 Task: Create in the project TranceTech a sprint 'Debug Dive'.
Action: Mouse moved to (1313, 471)
Screenshot: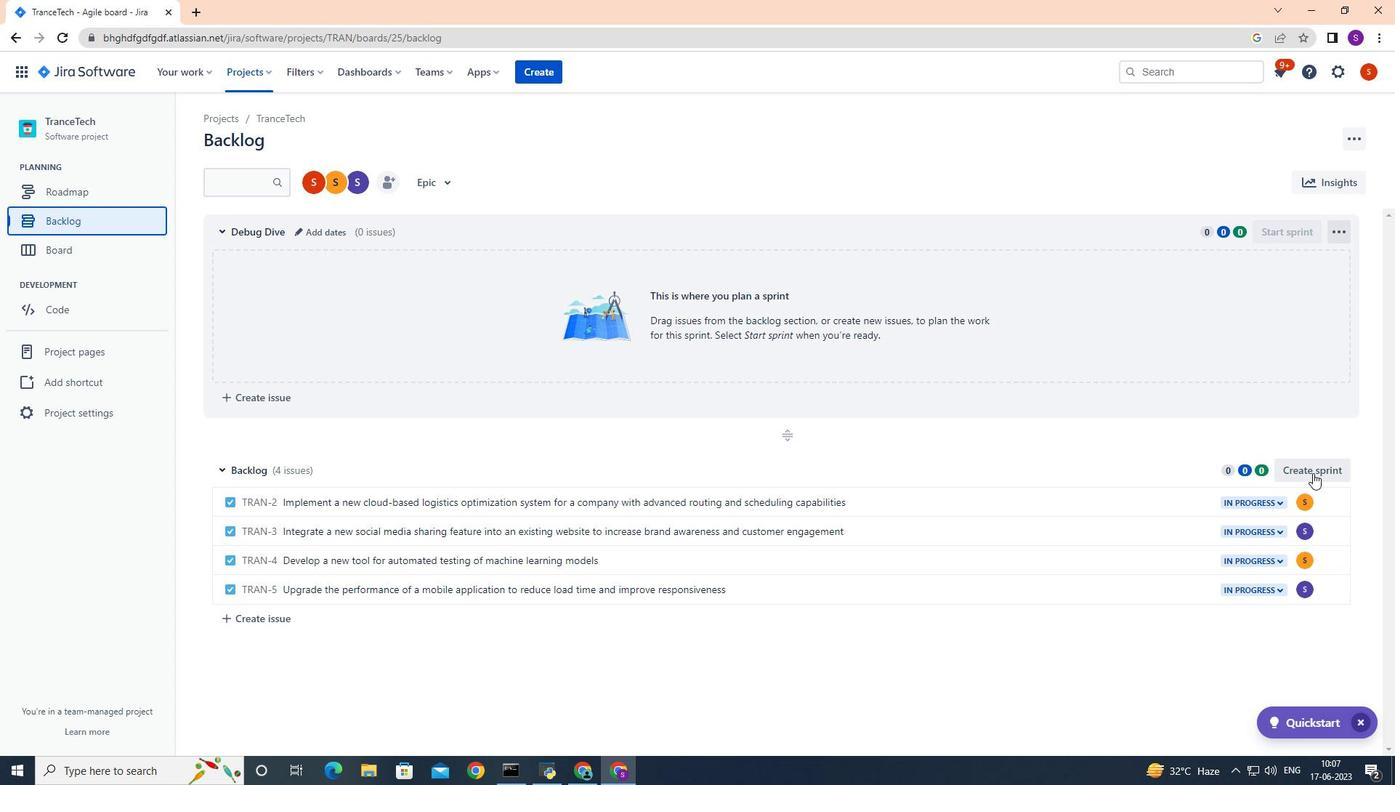 
Action: Mouse pressed left at (1313, 471)
Screenshot: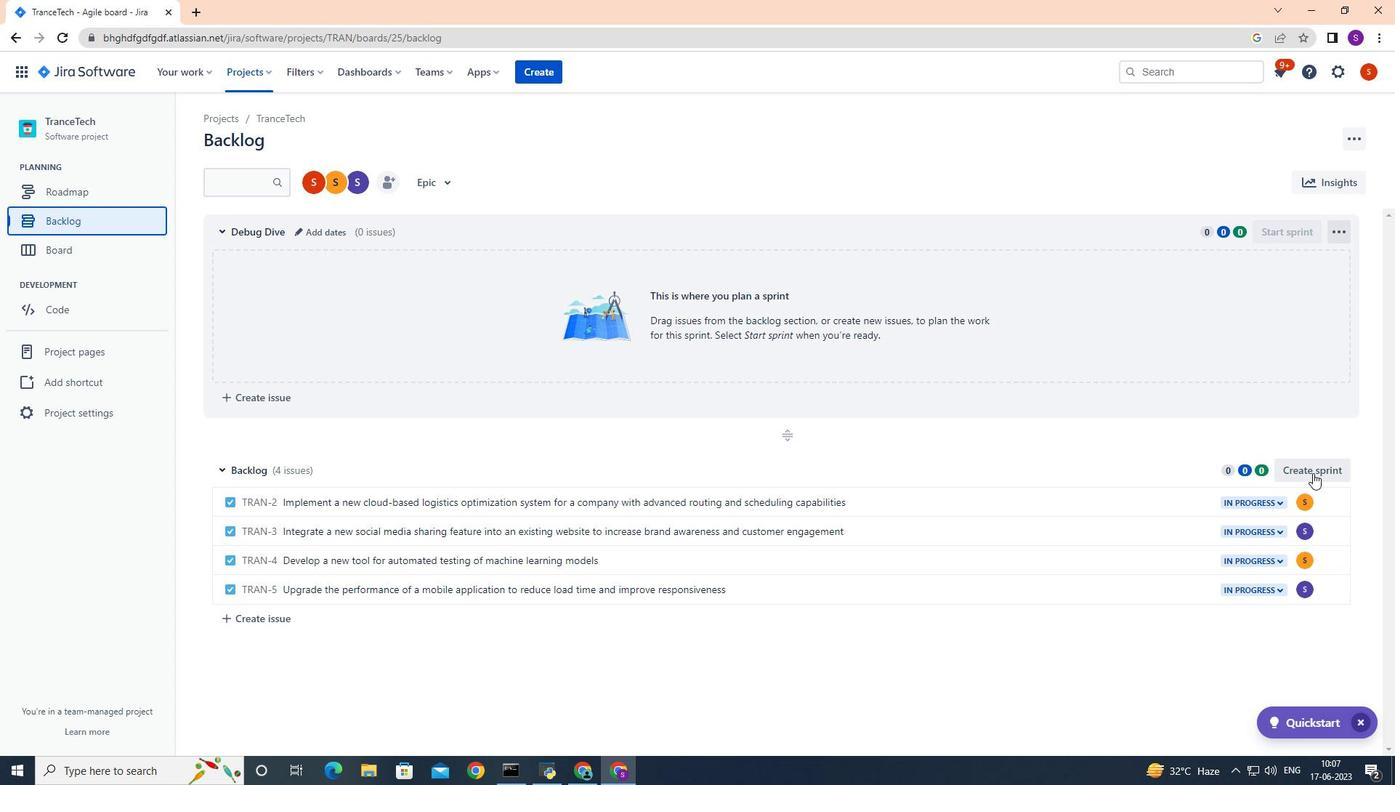 
Action: Mouse moved to (328, 468)
Screenshot: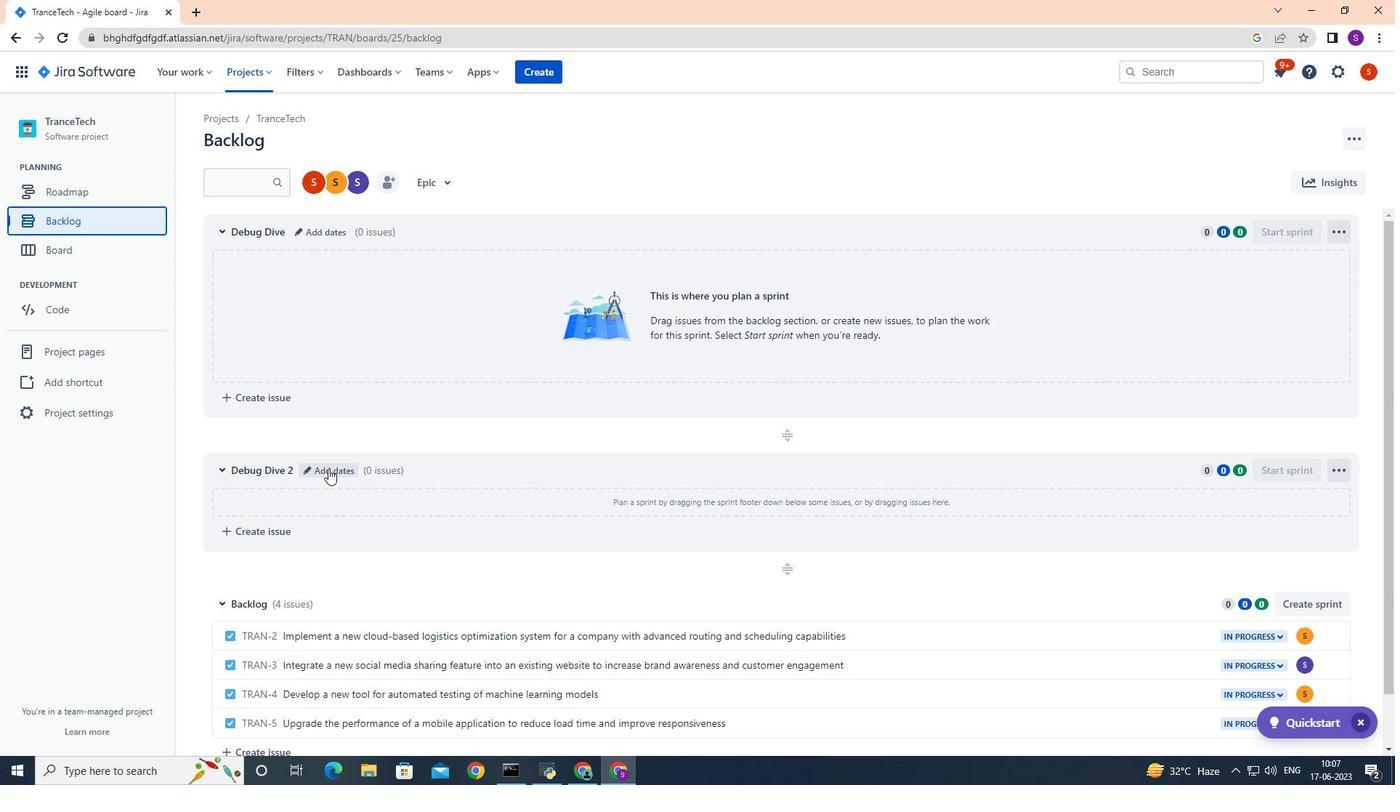 
Action: Mouse pressed left at (328, 468)
Screenshot: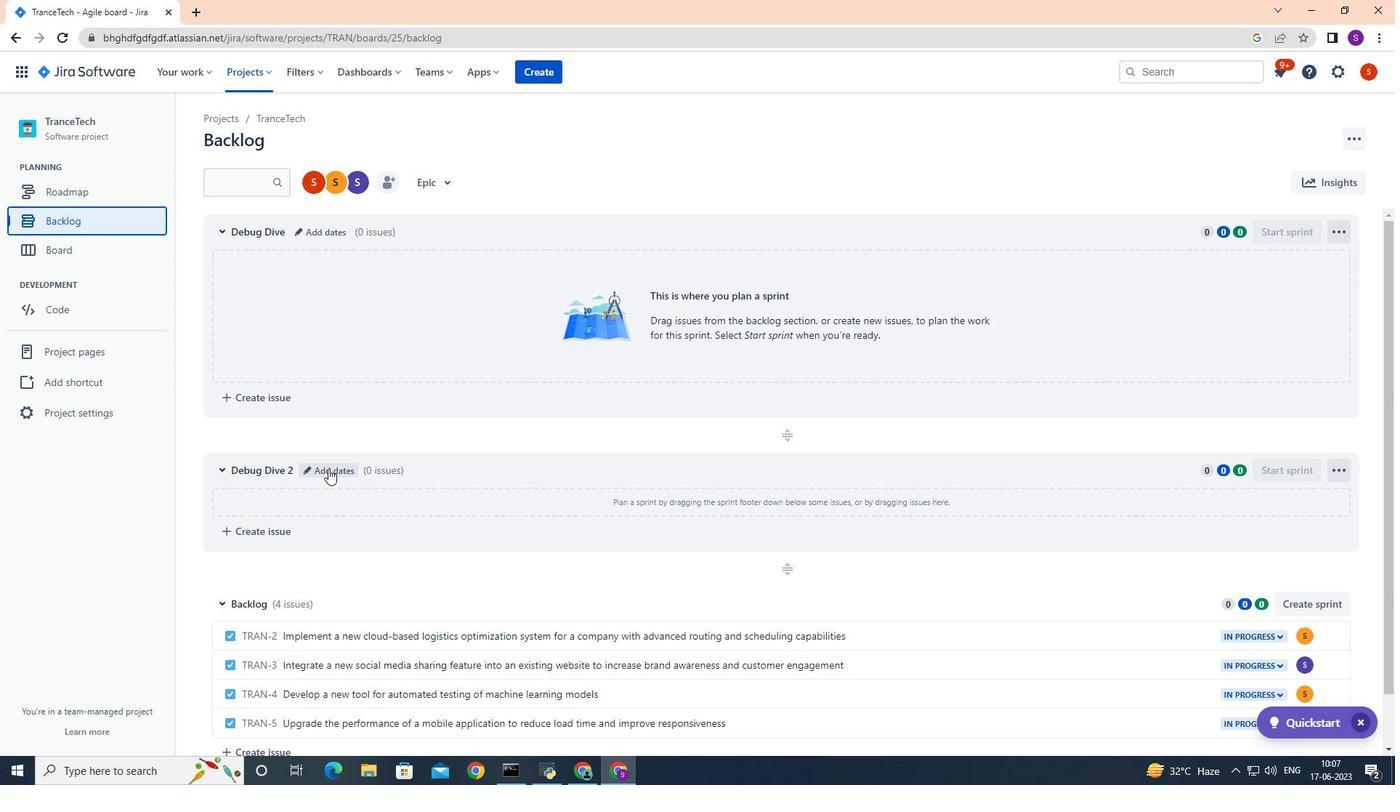 
Action: Mouse moved to (331, 467)
Screenshot: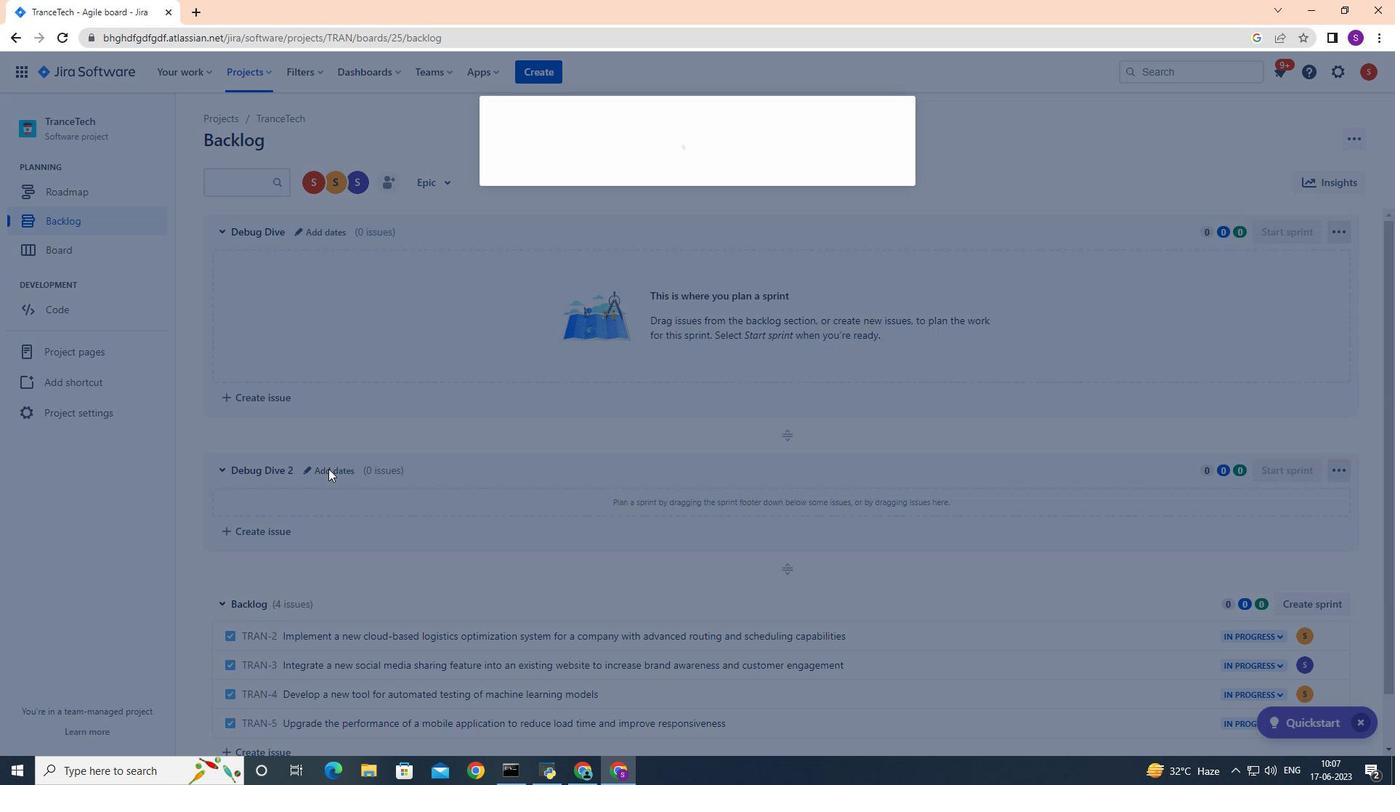 
Action: Key pressed <Key.backspace><Key.backspace><Key.backspace><Key.backspace><Key.backspace><Key.backspace><Key.backspace><Key.backspace><Key.backspace><Key.backspace><Key.backspace><Key.backspace><Key.backspace><Key.backspace><Key.backspace><Key.backspace><Key.backspace><Key.backspace><Key.backspace><Key.backspace><Key.backspace><Key.shift>Debug<Key.space><Key.shift>Dive
Screenshot: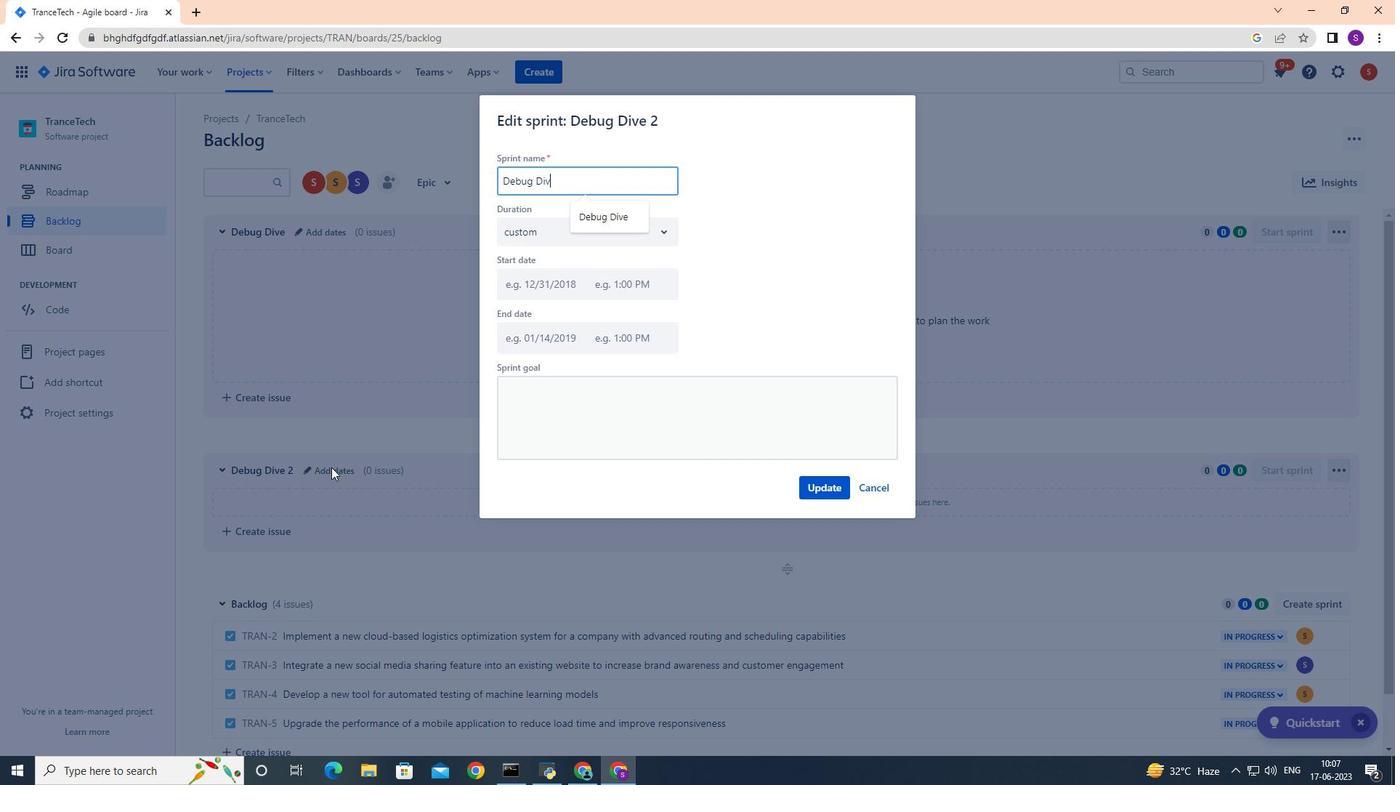 
Action: Mouse moved to (814, 483)
Screenshot: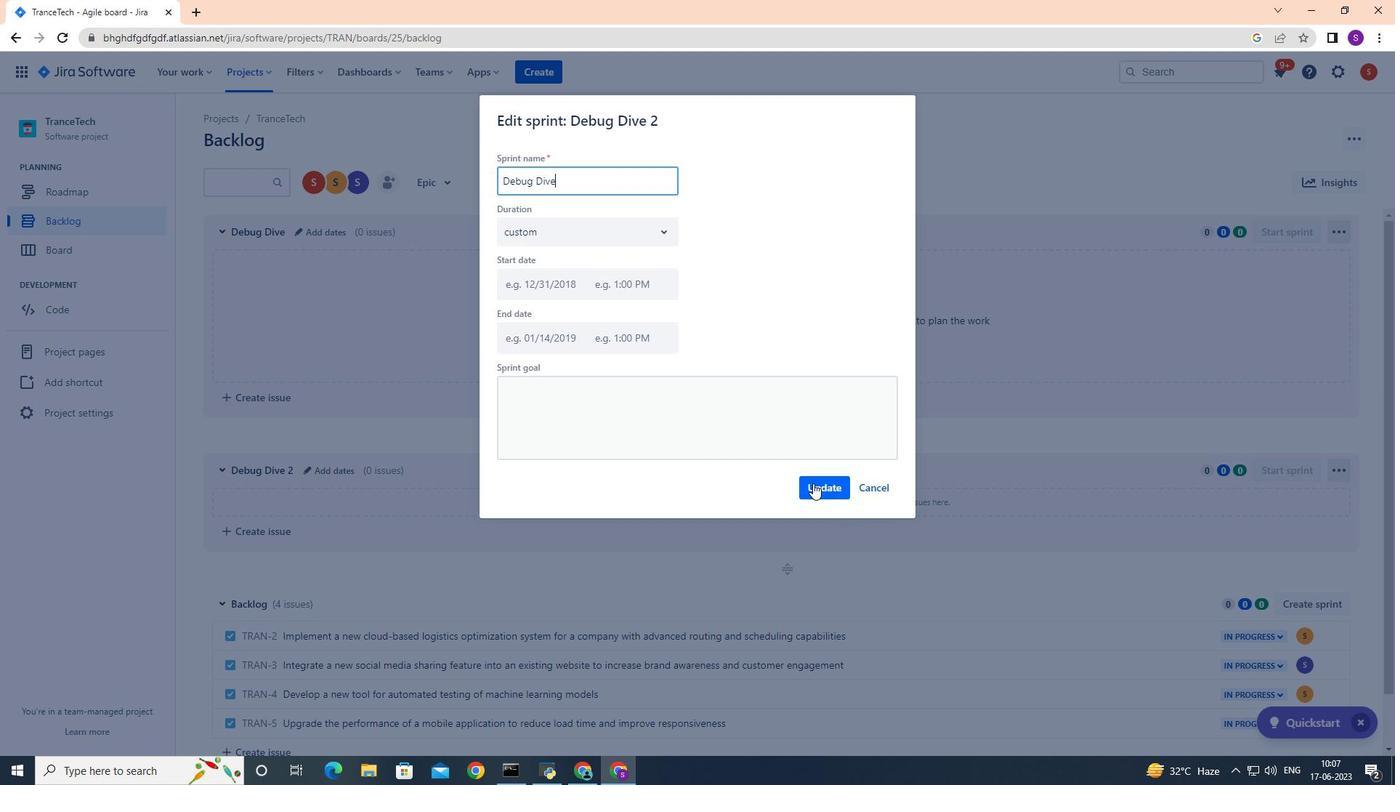 
Action: Mouse pressed left at (814, 483)
Screenshot: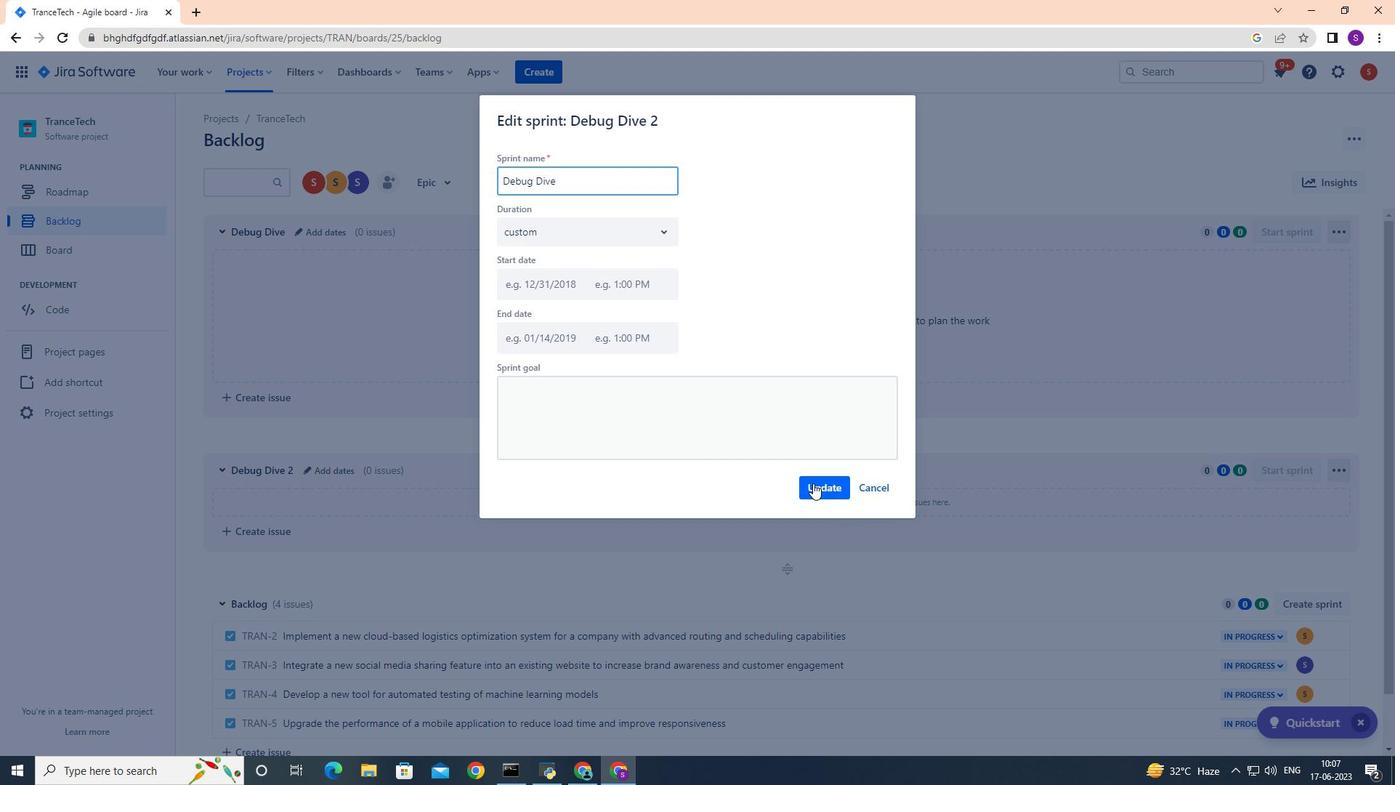
Action: Mouse moved to (816, 484)
Screenshot: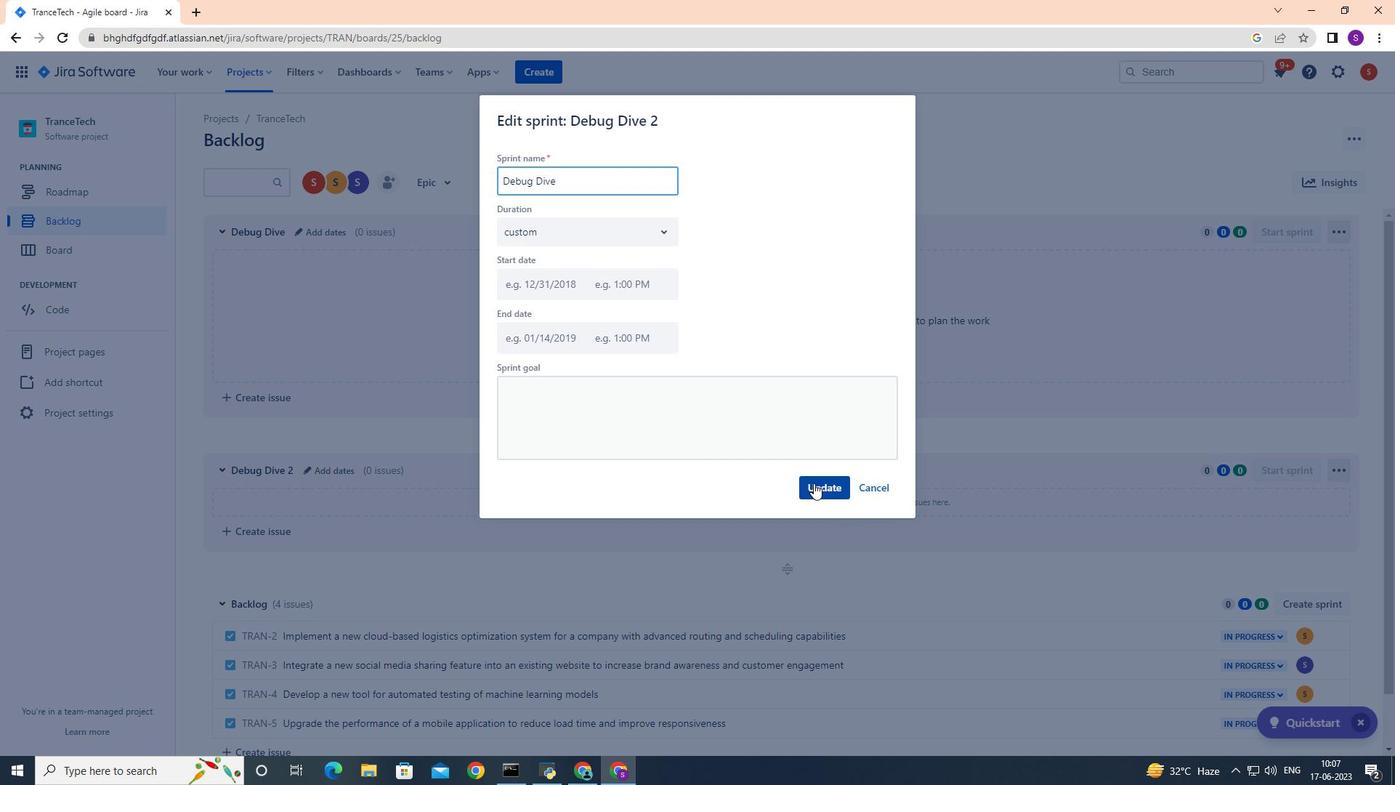 
